 Task: Add a signature Manuel Garcia containing Have a great National Family Literacy Month, Manuel Garcia to email address softage.6@softage.net and add a folder Memorandums of understanding
Action: Mouse moved to (96, 92)
Screenshot: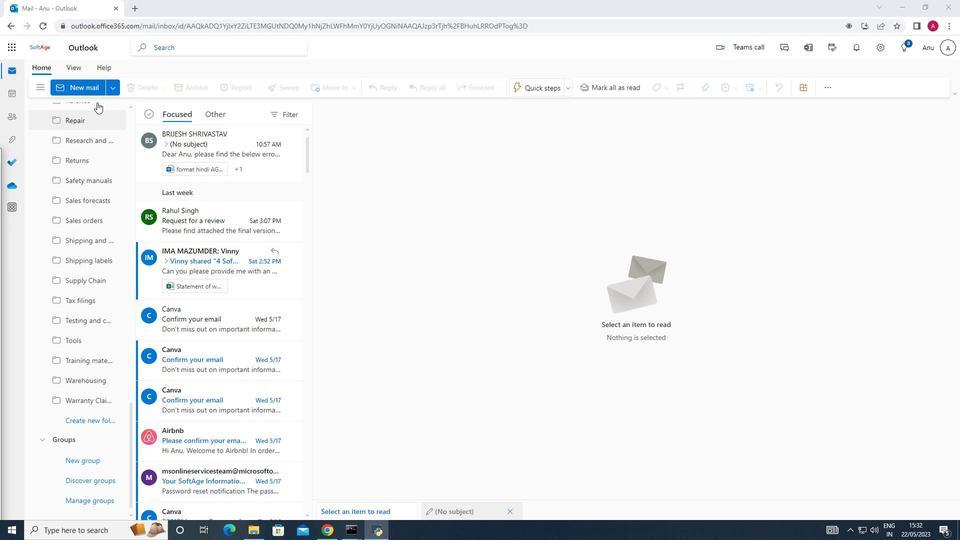 
Action: Mouse pressed left at (96, 92)
Screenshot: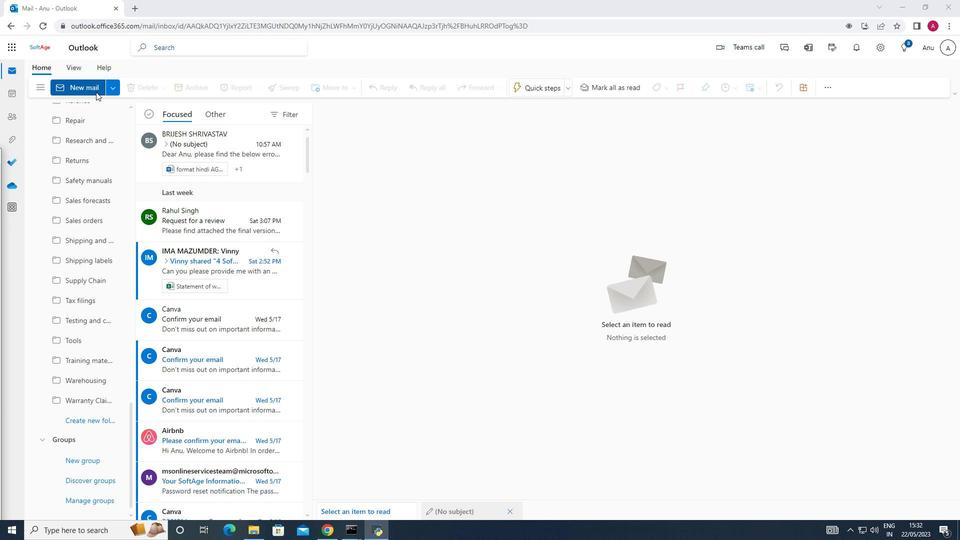 
Action: Mouse moved to (681, 89)
Screenshot: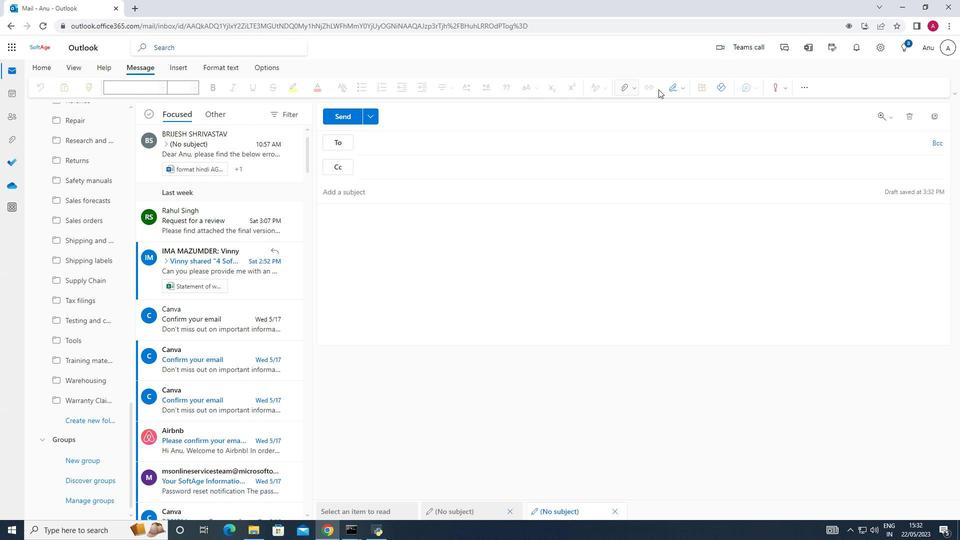 
Action: Mouse pressed left at (681, 89)
Screenshot: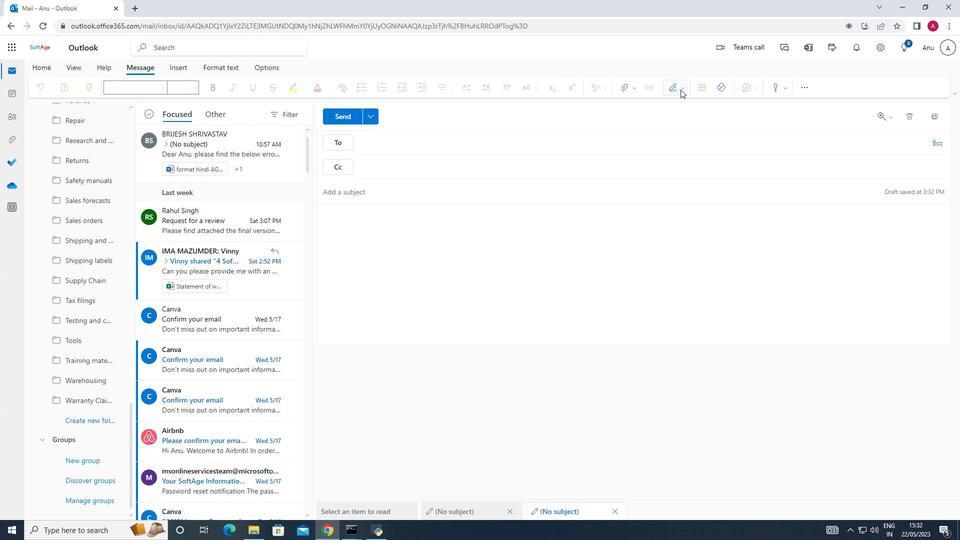 
Action: Mouse moved to (667, 127)
Screenshot: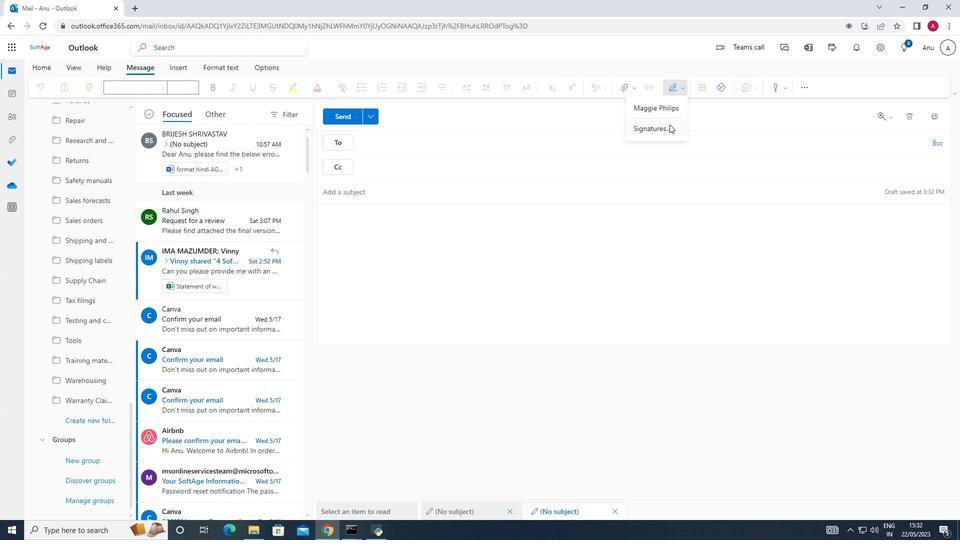 
Action: Mouse pressed left at (667, 127)
Screenshot: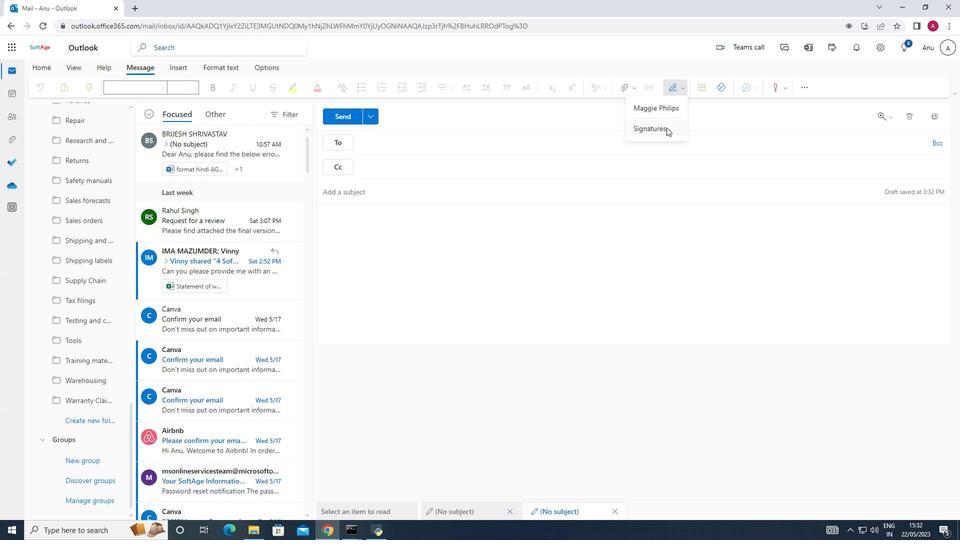 
Action: Mouse moved to (669, 166)
Screenshot: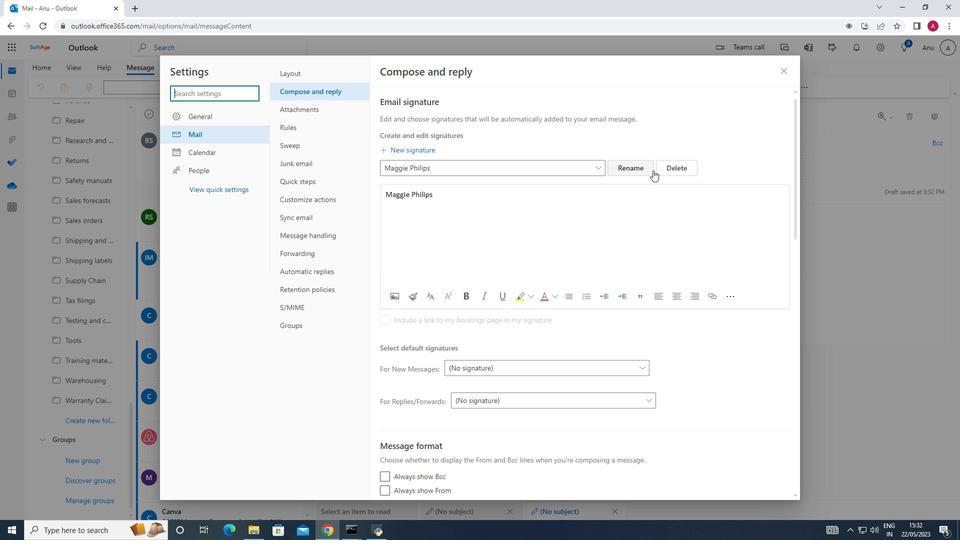 
Action: Mouse pressed left at (669, 166)
Screenshot: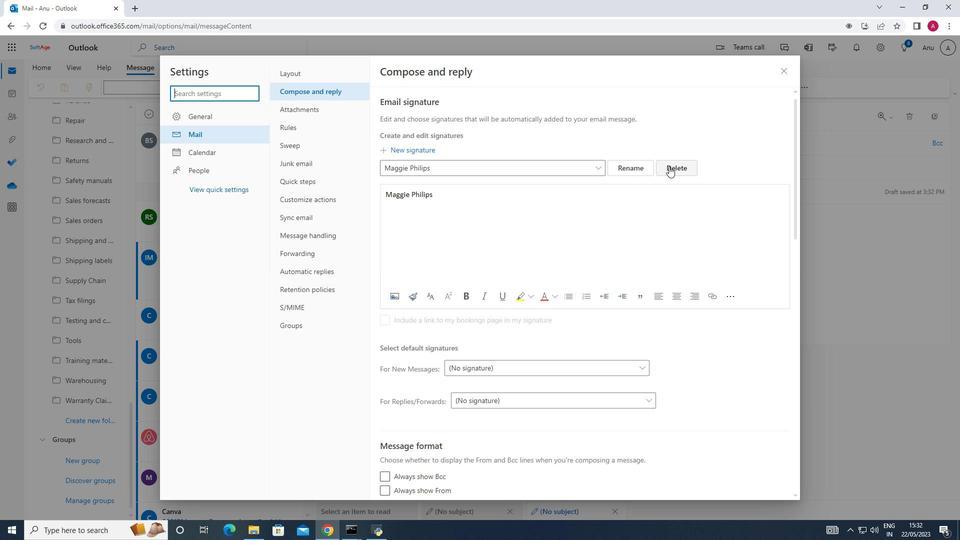 
Action: Mouse moved to (418, 167)
Screenshot: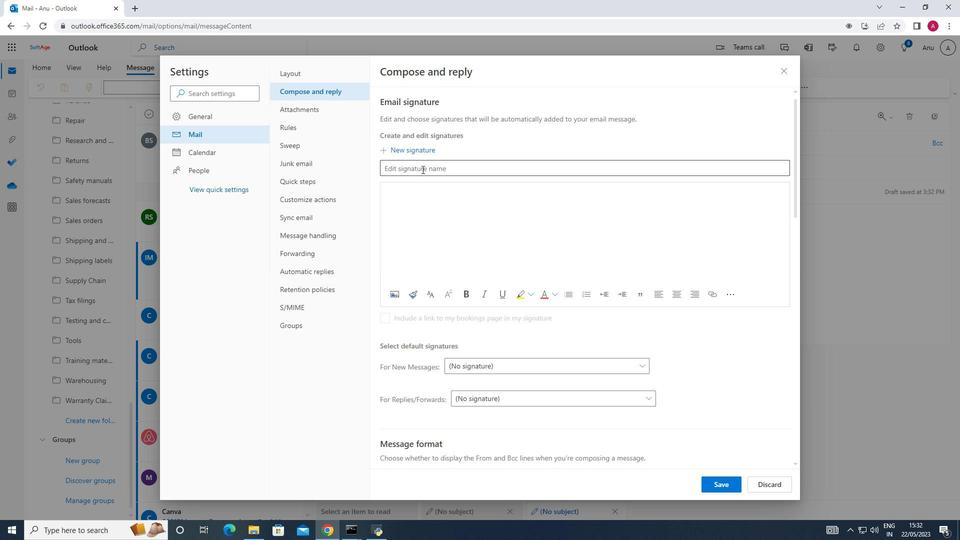 
Action: Mouse pressed left at (418, 167)
Screenshot: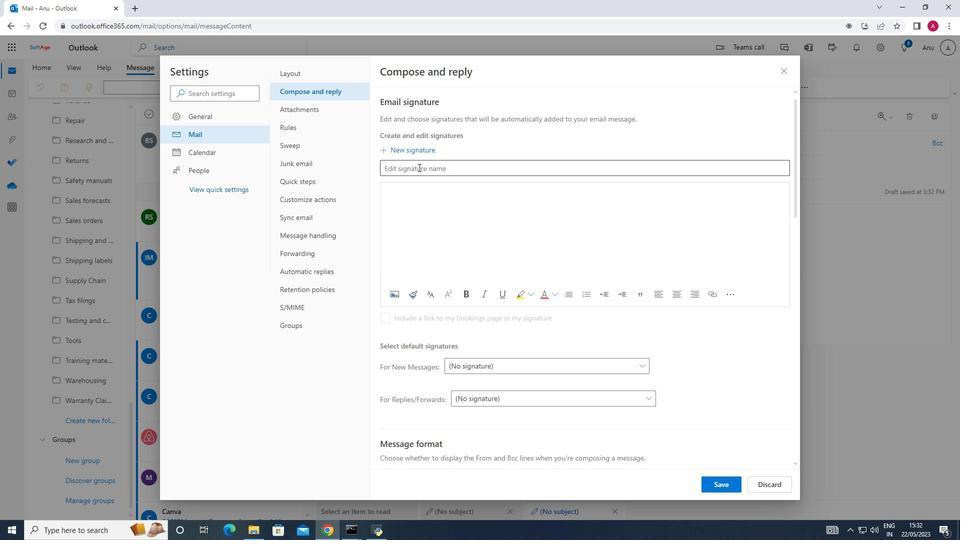 
Action: Key pressed <Key.shift_r><Key.shift_r><Key.shift_r><Key.shift_r><Key.shift_r><Key.shift_r><Key.shift_r><Key.shift_r><Key.shift_r><Key.shift_r>Manuel<Key.space><Key.shift>Garcia
Screenshot: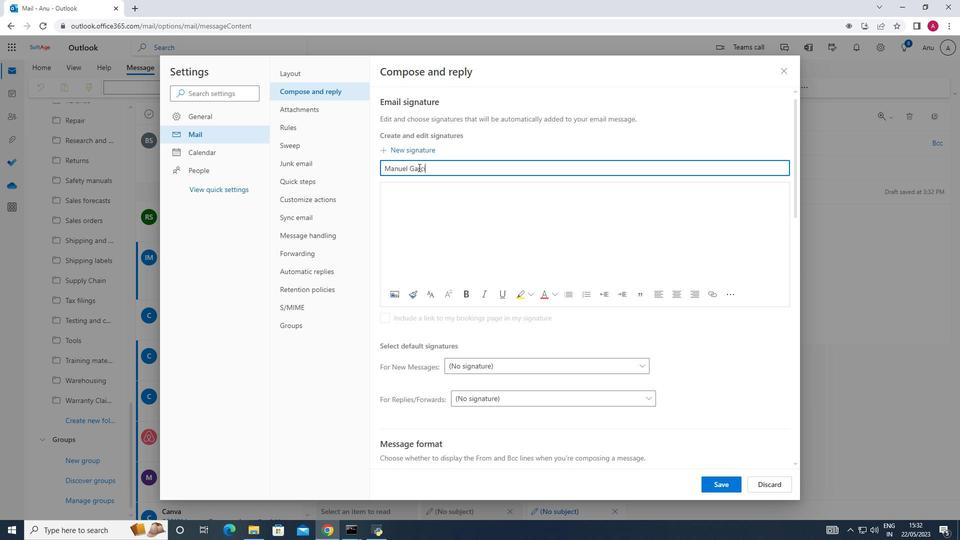 
Action: Mouse moved to (398, 188)
Screenshot: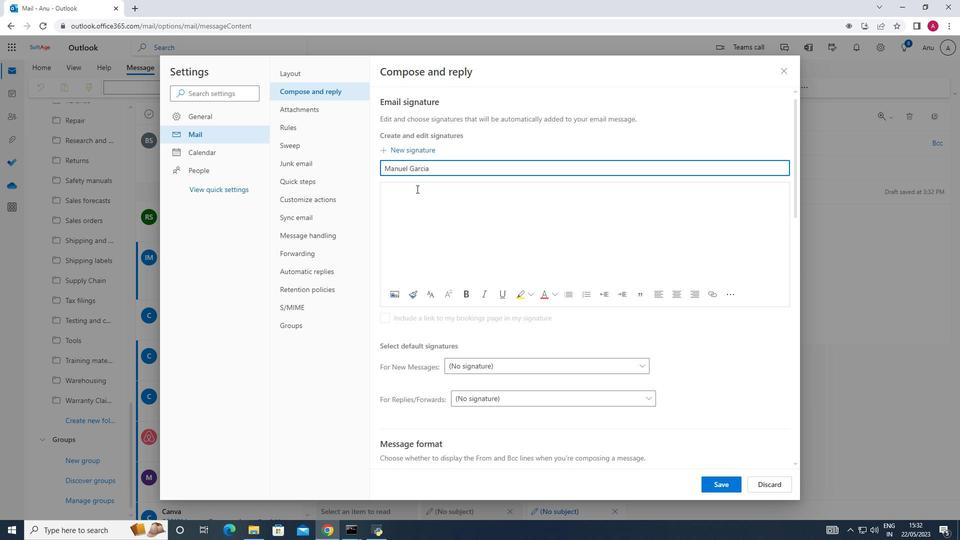 
Action: Mouse pressed left at (398, 188)
Screenshot: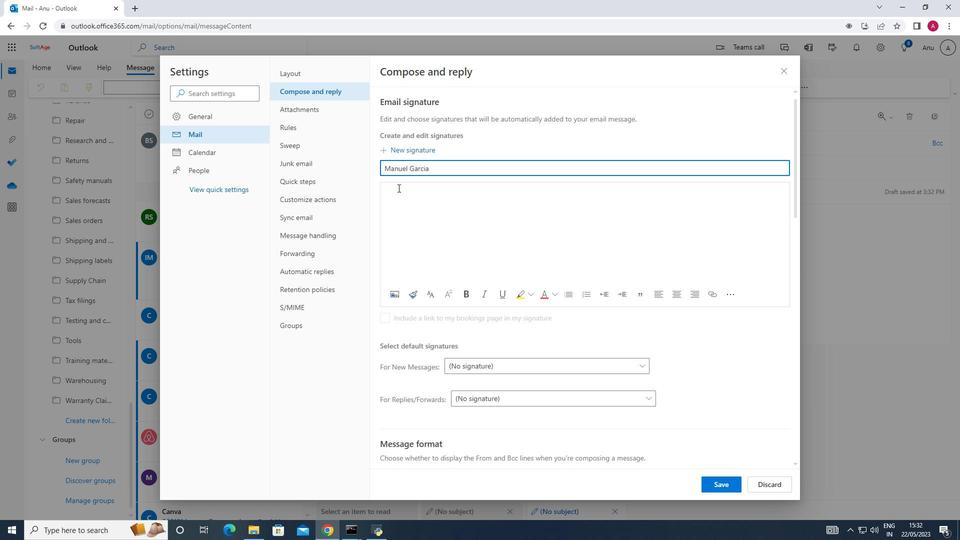 
Action: Key pressed <Key.shift_r>Manuel<Key.space><Key.shift_r><Key.shift_r><Key.shift_r><Key.shift_r><Key.shift_r><Key.shift_r><Key.shift_r><Key.shift_r><Key.shift_r><Key.shift_r><Key.shift_r><Key.shift_r><Key.shift_r><Key.shift_r><Key.shift_r><Key.shift_r><Key.shift_r><Key.shift_r><Key.shift_r><Key.shift_r><Key.shift_r><Key.shift_r><Key.shift_r><Key.shift_r>Garcia
Screenshot: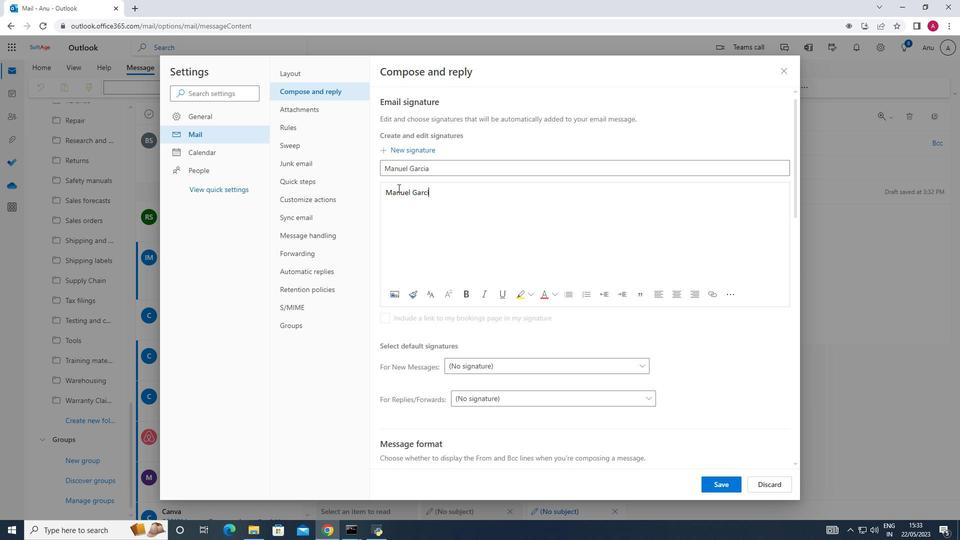 
Action: Mouse moved to (719, 483)
Screenshot: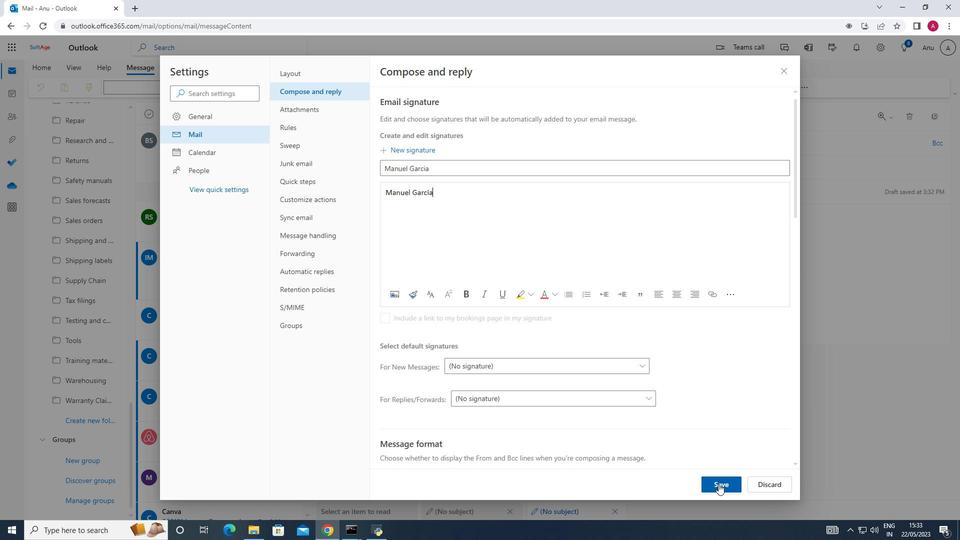 
Action: Mouse pressed left at (719, 483)
Screenshot: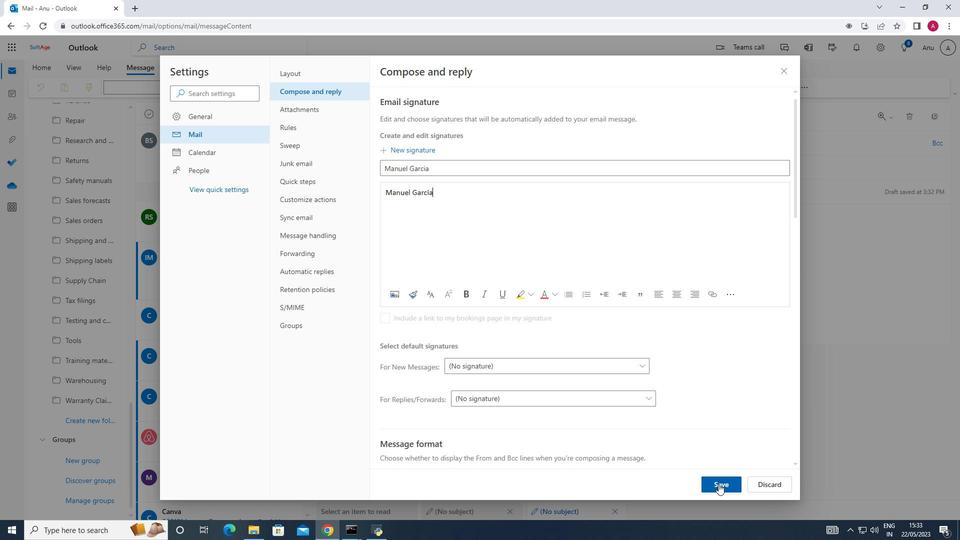 
Action: Mouse moved to (788, 70)
Screenshot: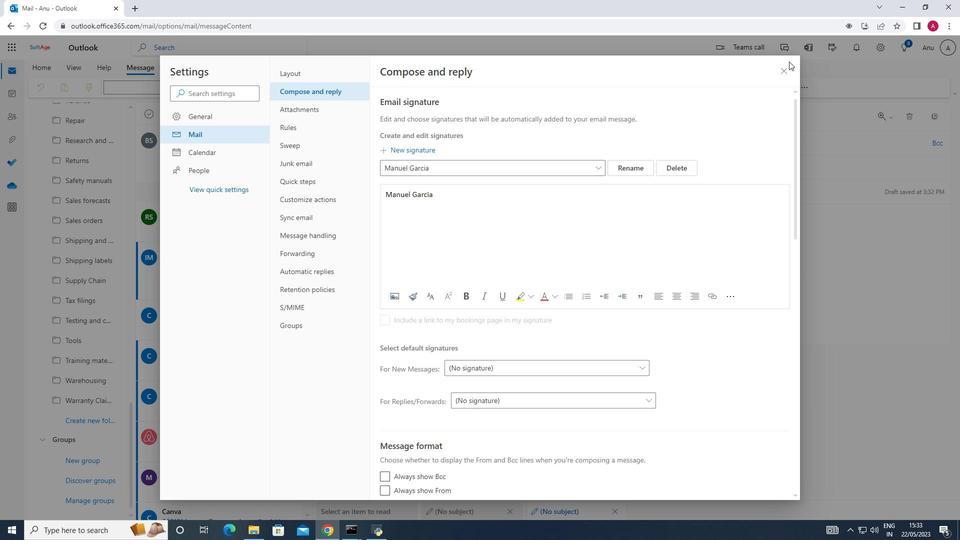 
Action: Mouse pressed left at (788, 70)
Screenshot: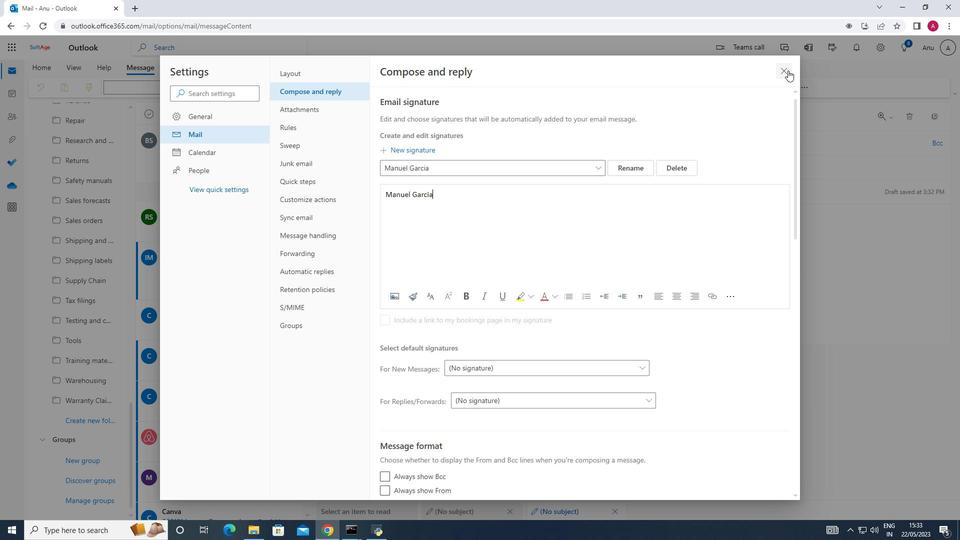 
Action: Mouse moved to (677, 86)
Screenshot: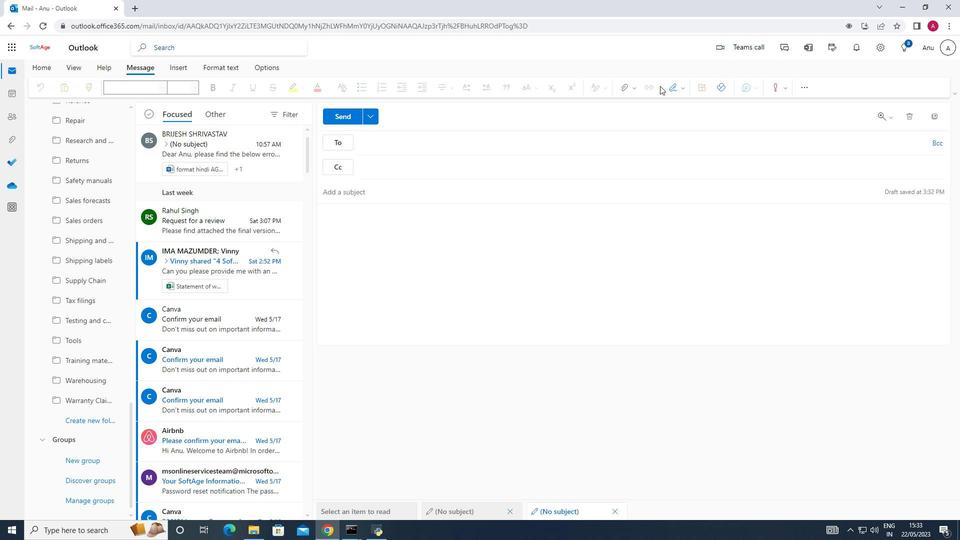 
Action: Mouse pressed left at (677, 86)
Screenshot: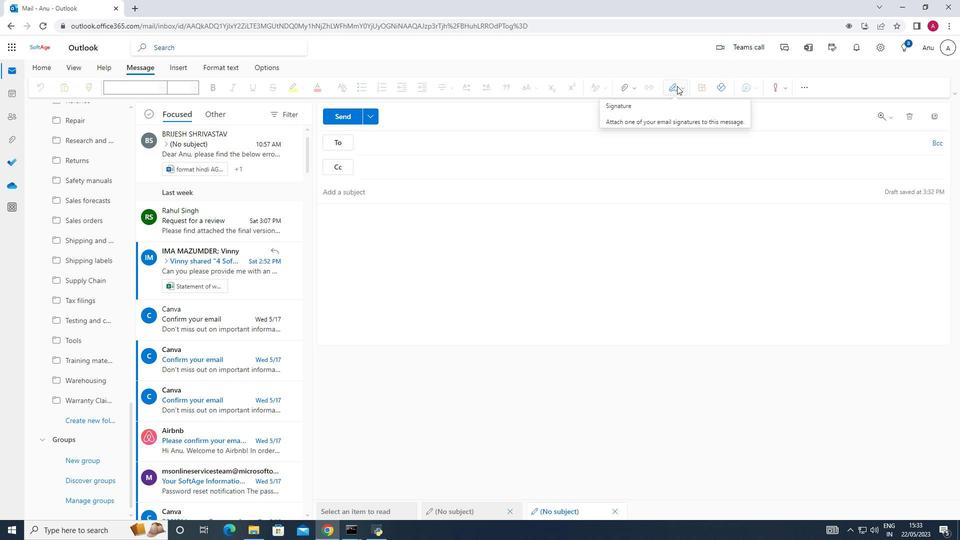
Action: Mouse moved to (672, 109)
Screenshot: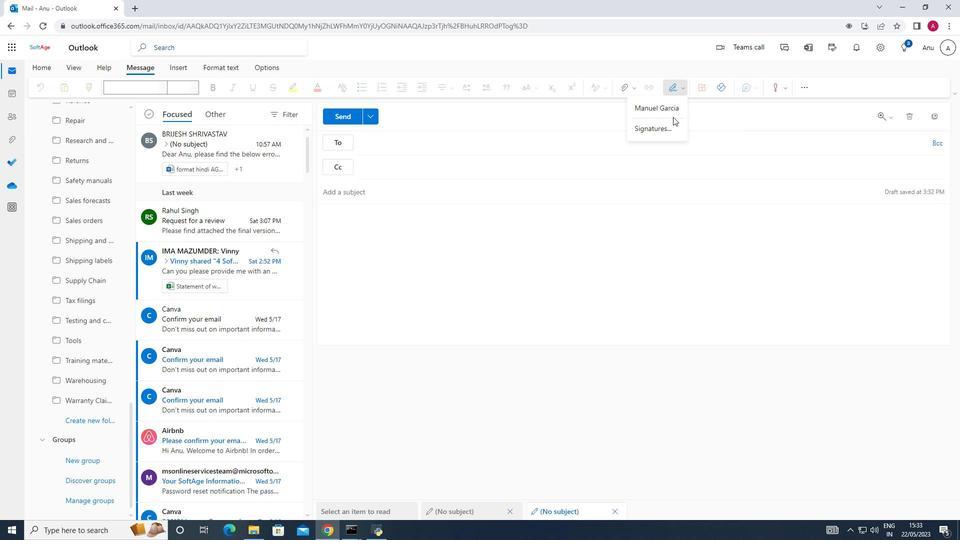 
Action: Mouse pressed left at (672, 109)
Screenshot: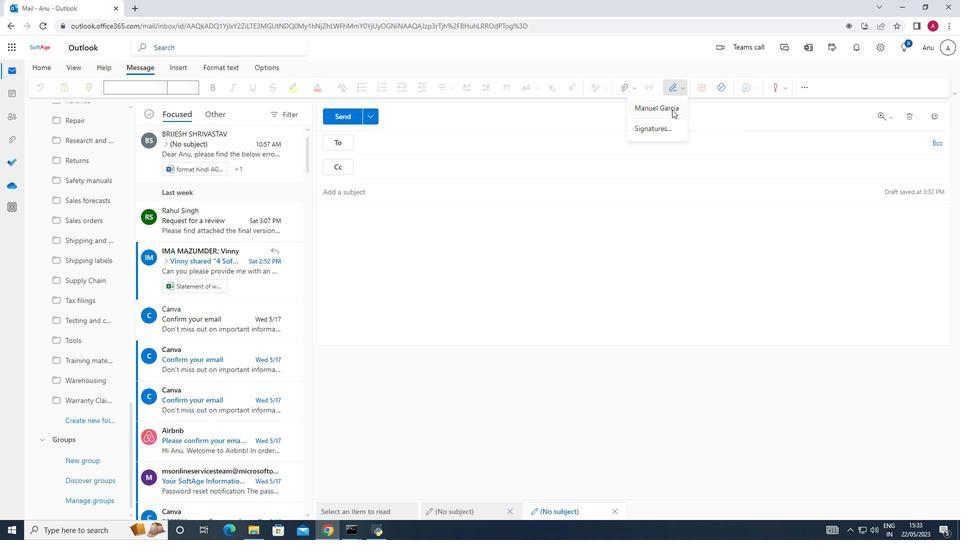 
Action: Mouse moved to (356, 195)
Screenshot: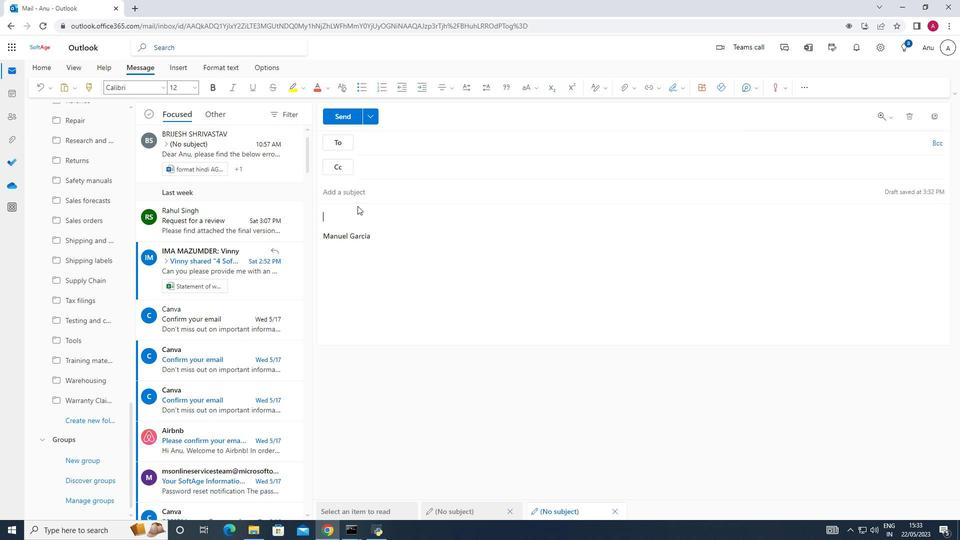 
Action: Key pressed <Key.shift>Have<Key.space>a<Key.space>great<Key.space><Key.shift>National<Key.space><Key.shift>Family<Key.space><Key.shift>Literacy<Key.space><Key.shift_r><Key.shift_r><Key.shift_r>Months<Key.space>
Screenshot: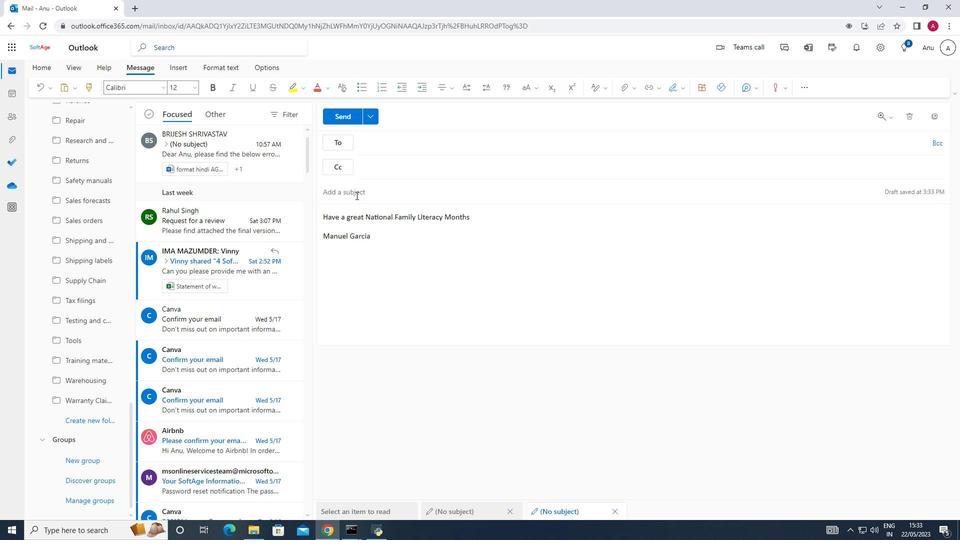 
Action: Mouse moved to (395, 205)
Screenshot: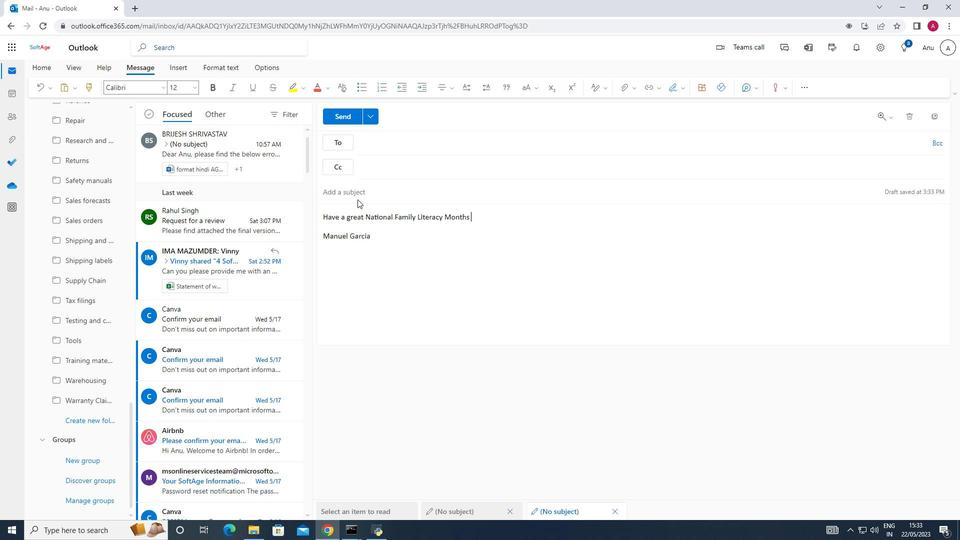 
Action: Key pressed <Key.backspace>.
Screenshot: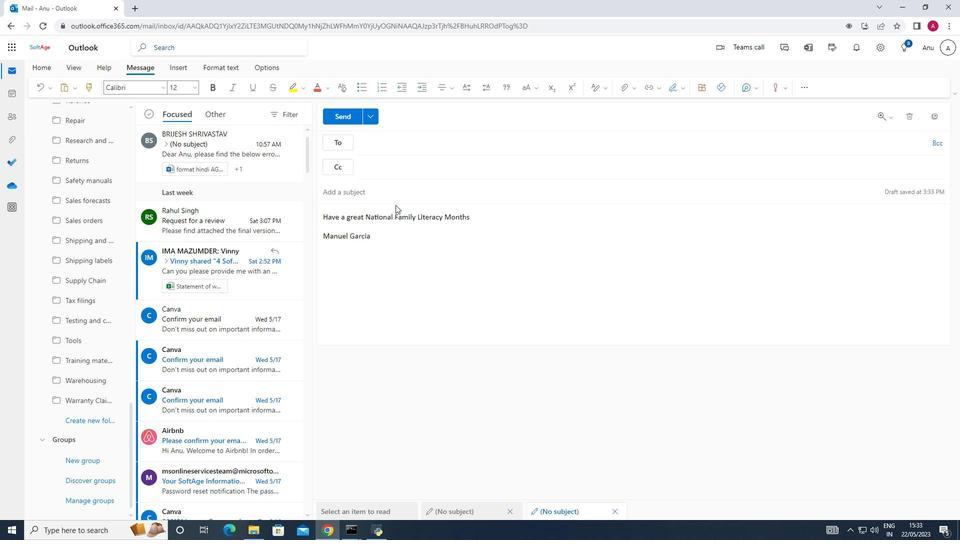 
Action: Mouse moved to (382, 153)
Screenshot: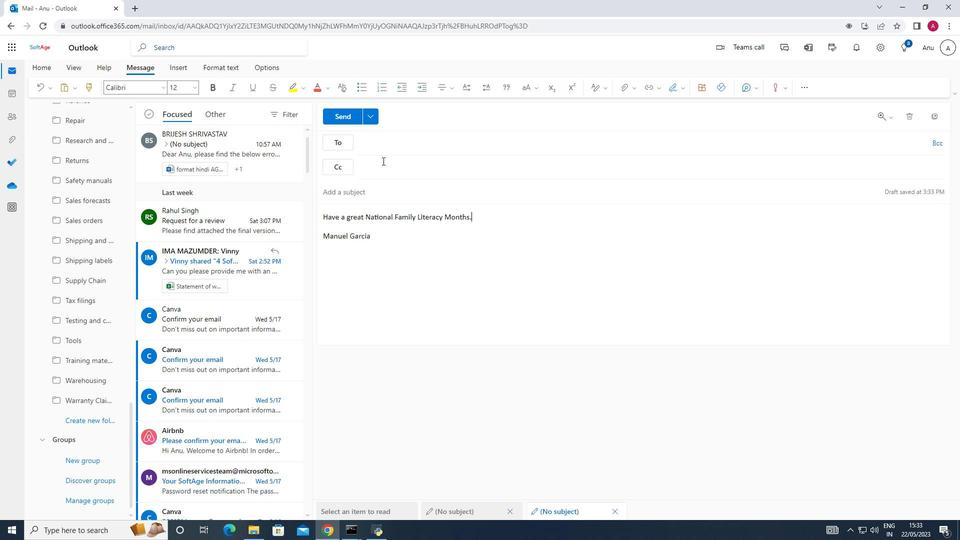
Action: Mouse pressed left at (382, 153)
Screenshot: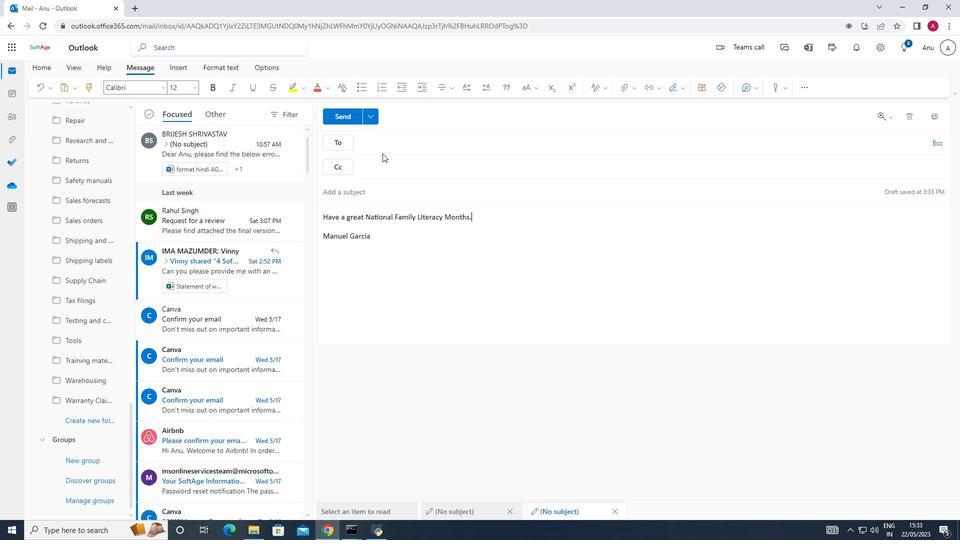 
Action: Mouse moved to (379, 140)
Screenshot: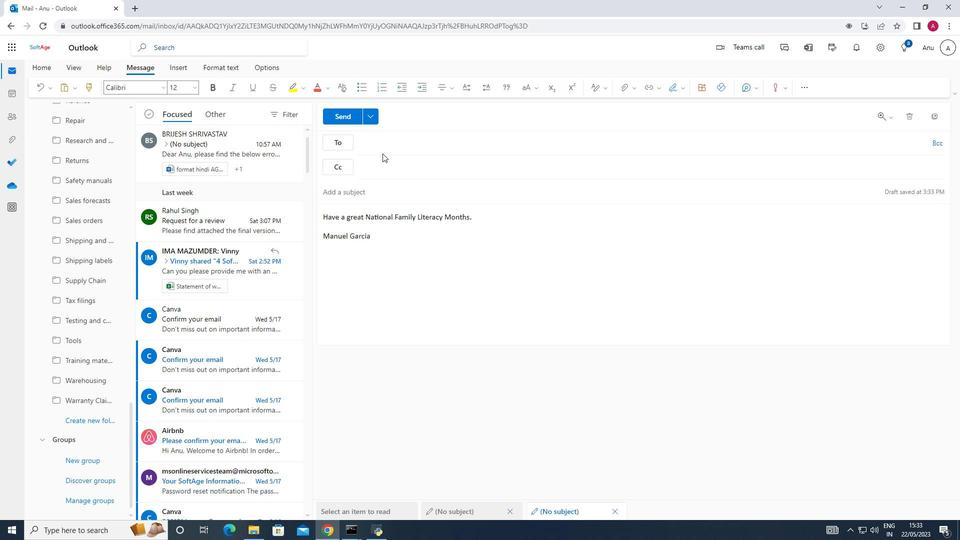 
Action: Mouse pressed left at (379, 140)
Screenshot: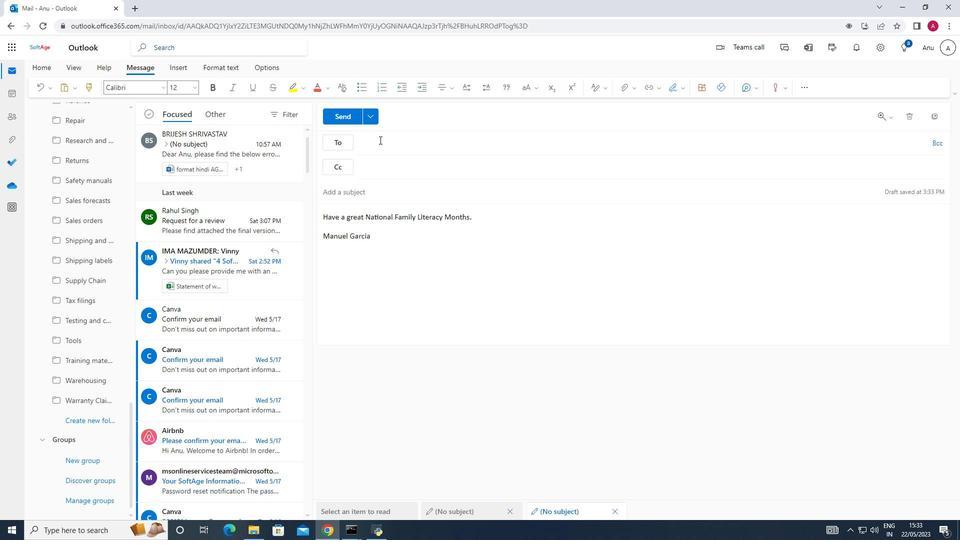 
Action: Mouse moved to (406, 187)
Screenshot: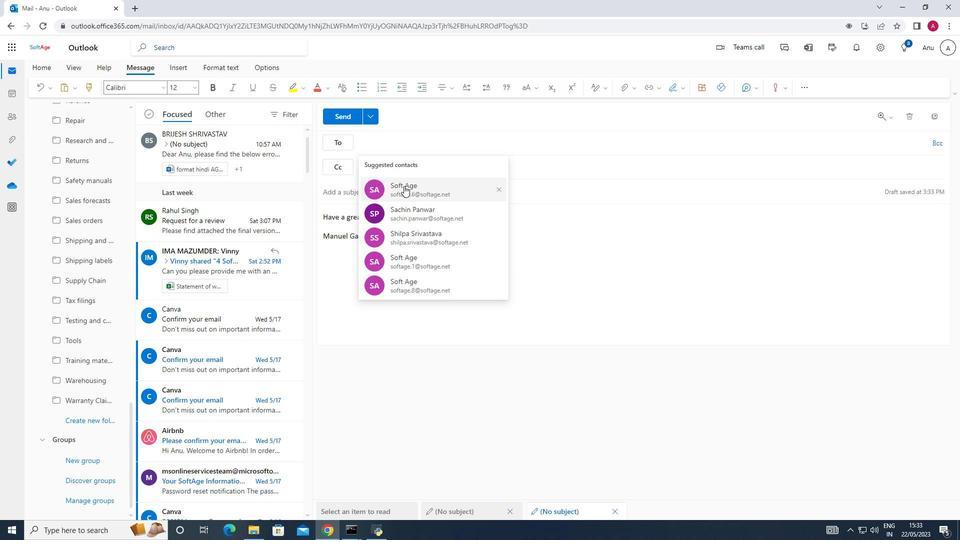 
Action: Mouse pressed left at (406, 187)
Screenshot: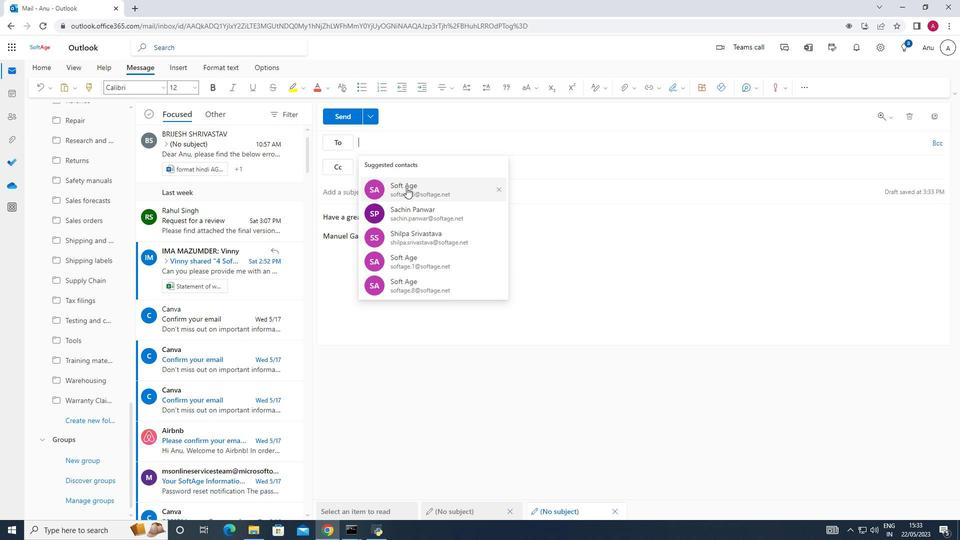 
Action: Mouse moved to (74, 423)
Screenshot: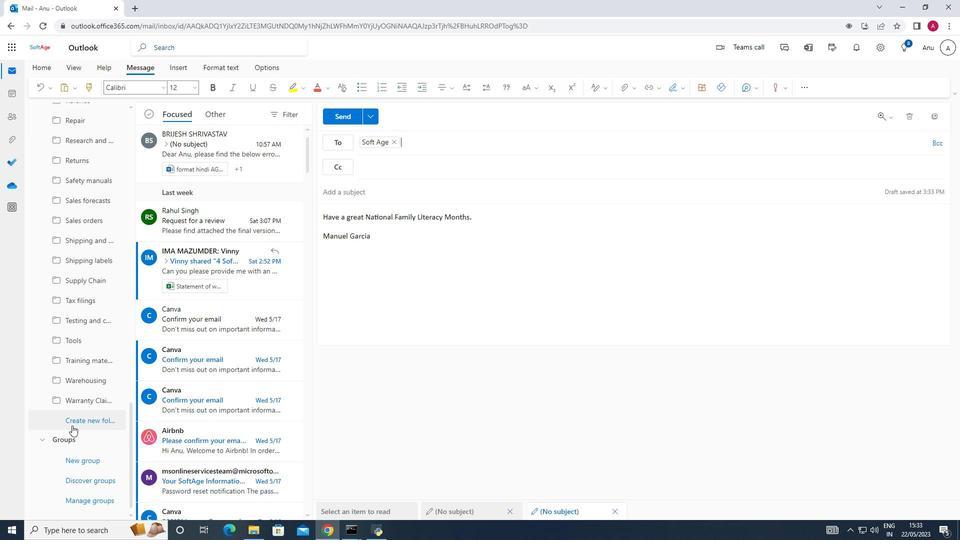 
Action: Mouse pressed left at (74, 423)
Screenshot: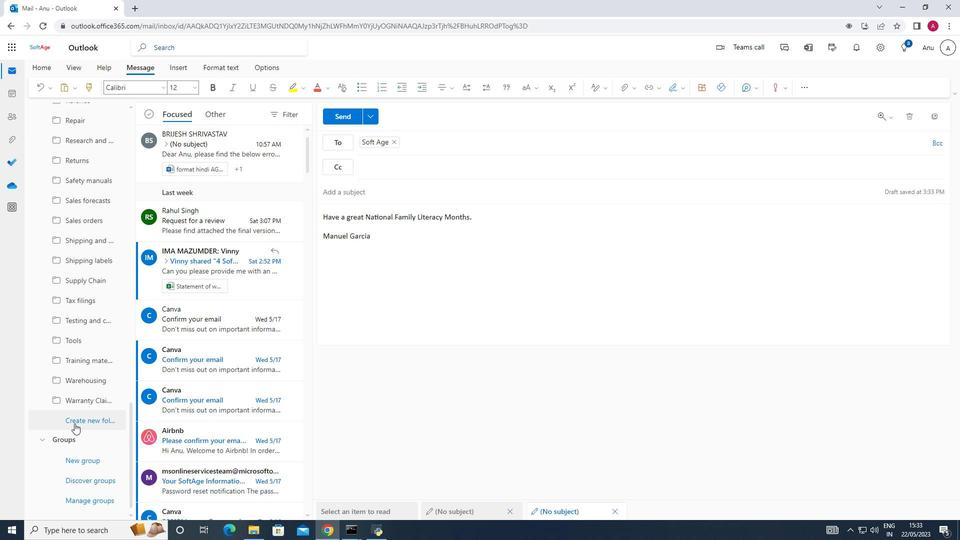 
Action: Mouse moved to (74, 420)
Screenshot: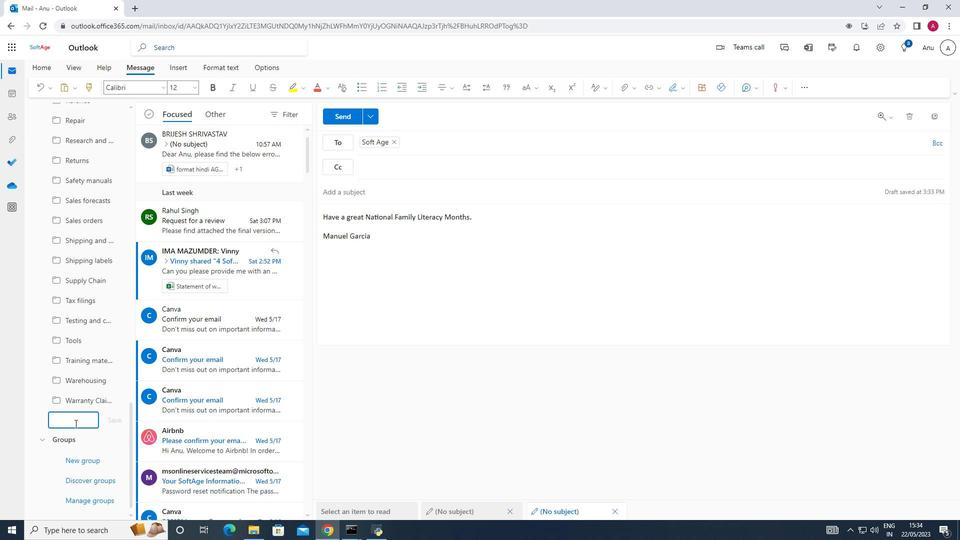 
Action: Key pressed <Key.shift_r>Memorandums<Key.space>of<Key.space>understanding
Screenshot: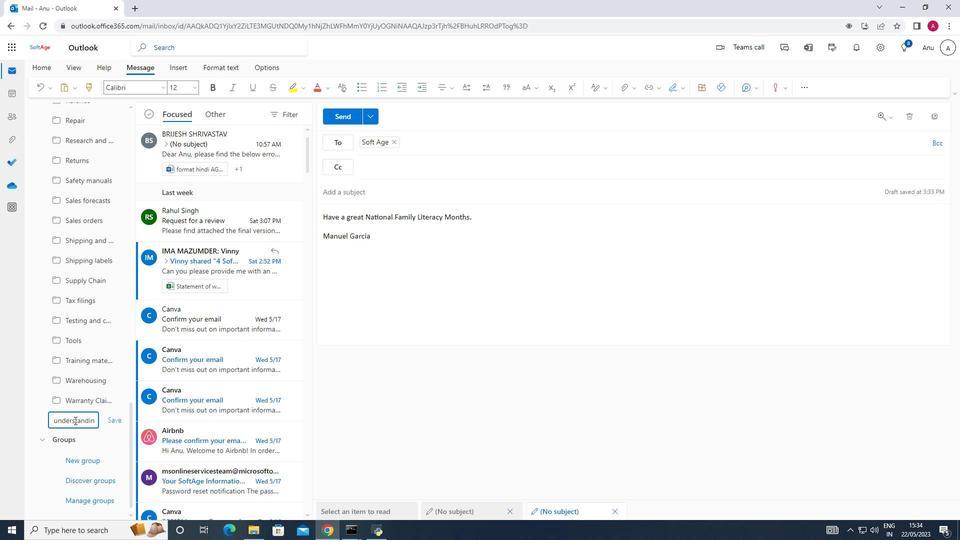 
Action: Mouse moved to (112, 421)
Screenshot: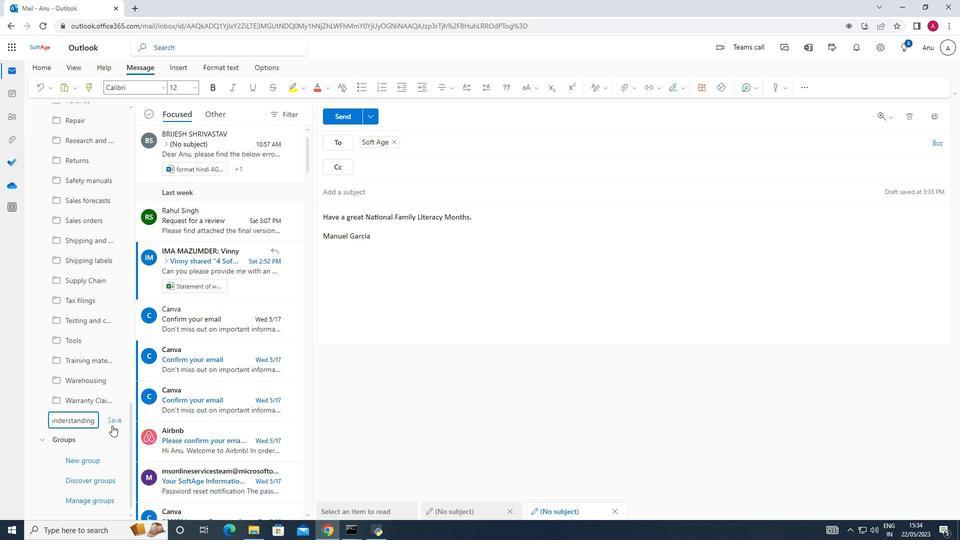 
Action: Mouse pressed left at (112, 421)
Screenshot: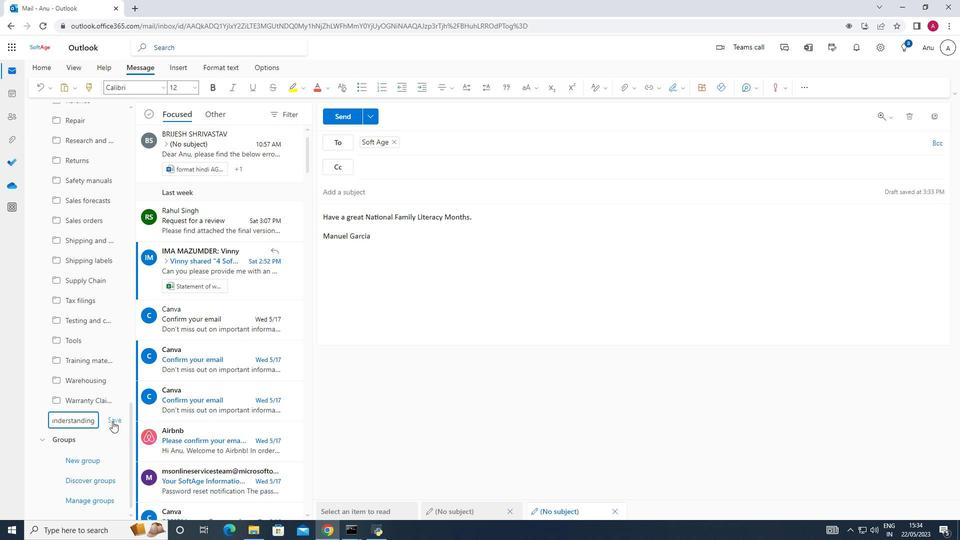 
Action: Mouse moved to (343, 118)
Screenshot: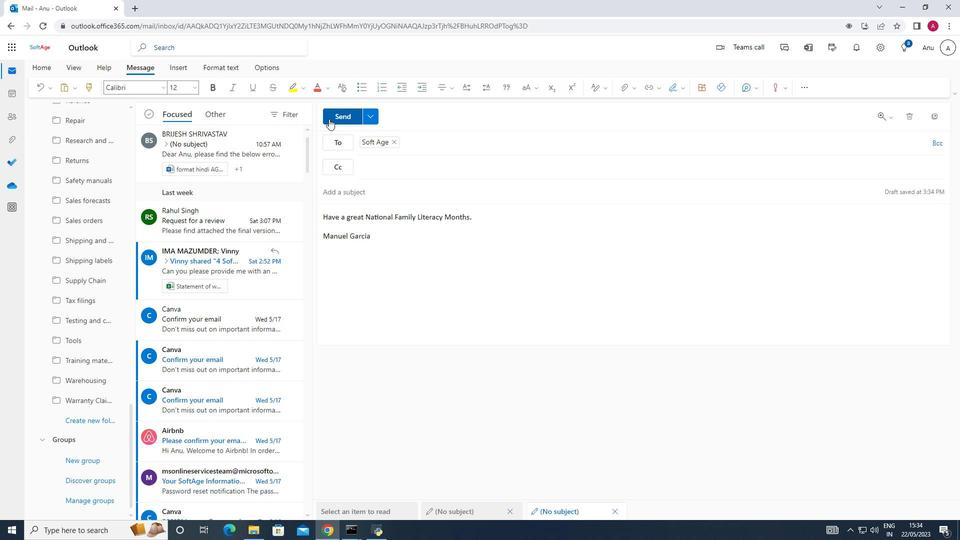 
Action: Mouse pressed left at (343, 118)
Screenshot: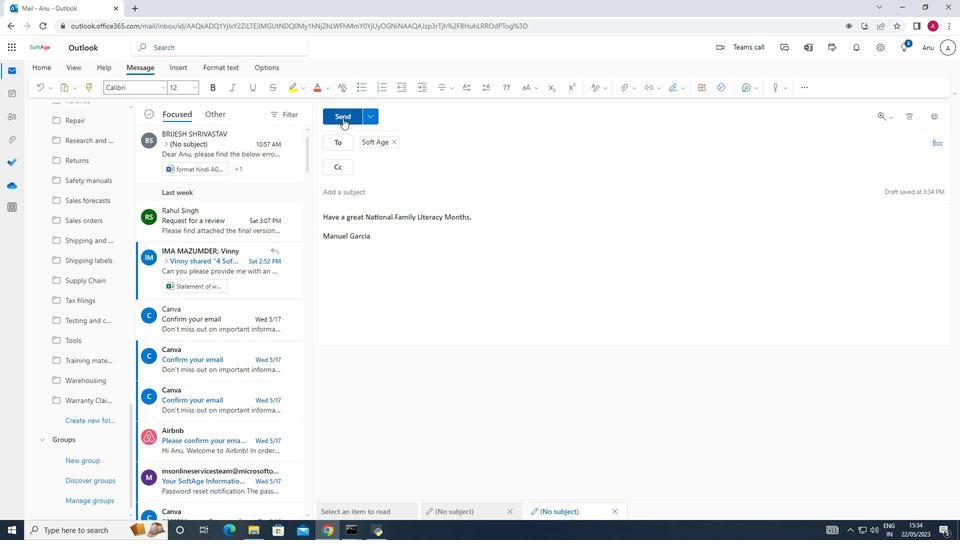 
Action: Mouse moved to (477, 302)
Screenshot: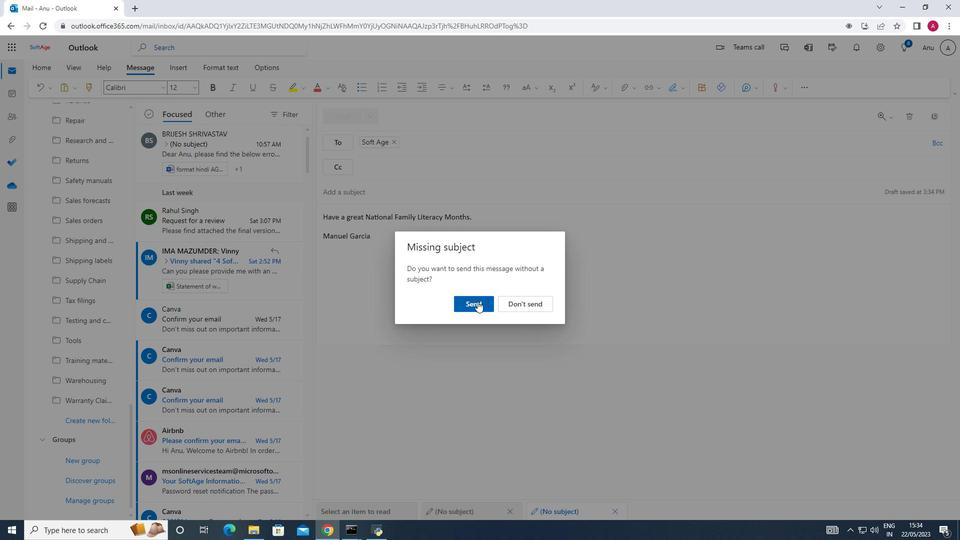 
Action: Mouse pressed left at (477, 302)
Screenshot: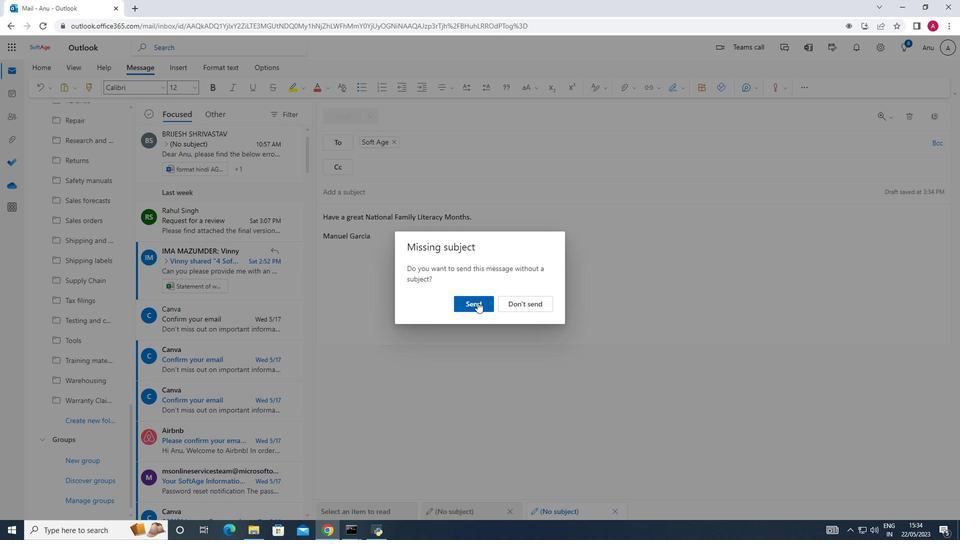 
